 Task: Add Attachment from "Attach a link" to Card Card0000000076 in Board Board0000000019 in Workspace WS0000000007 in Trello. Add Cover Red to Card Card0000000076 in Board Board0000000019 in Workspace WS0000000007 in Trello. Add "Join Card" Button Button0000000076  to Card Card0000000076 in Board Board0000000019 in Workspace WS0000000007 in Trello. Add Description DS0000000076 to Card Card0000000076 in Board Board0000000019 in Workspace WS0000000007 in Trello. Add Comment CM0000000076 to Card Card0000000076 in Board Board0000000019 in Workspace WS0000000007 in Trello
Action: Mouse moved to (329, 409)
Screenshot: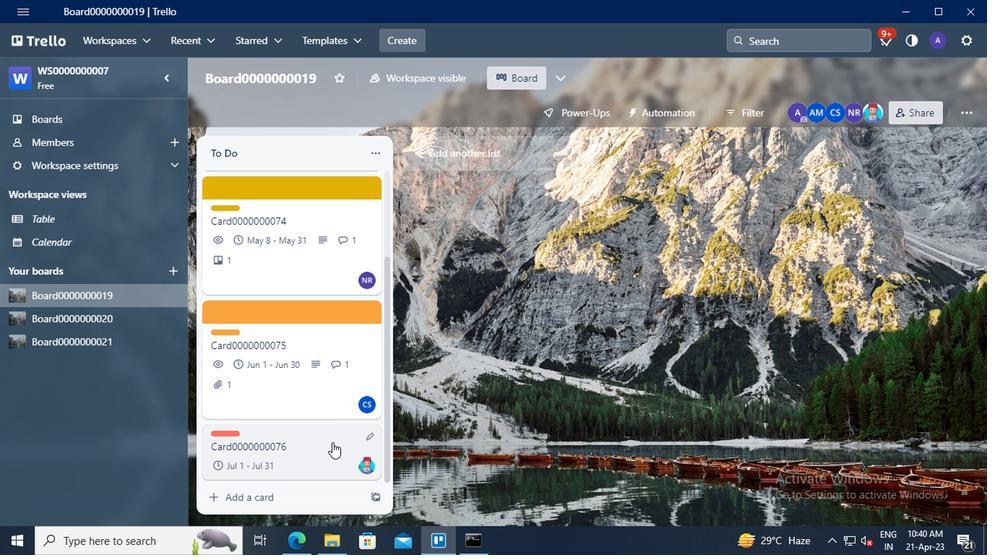 
Action: Mouse pressed left at (329, 409)
Screenshot: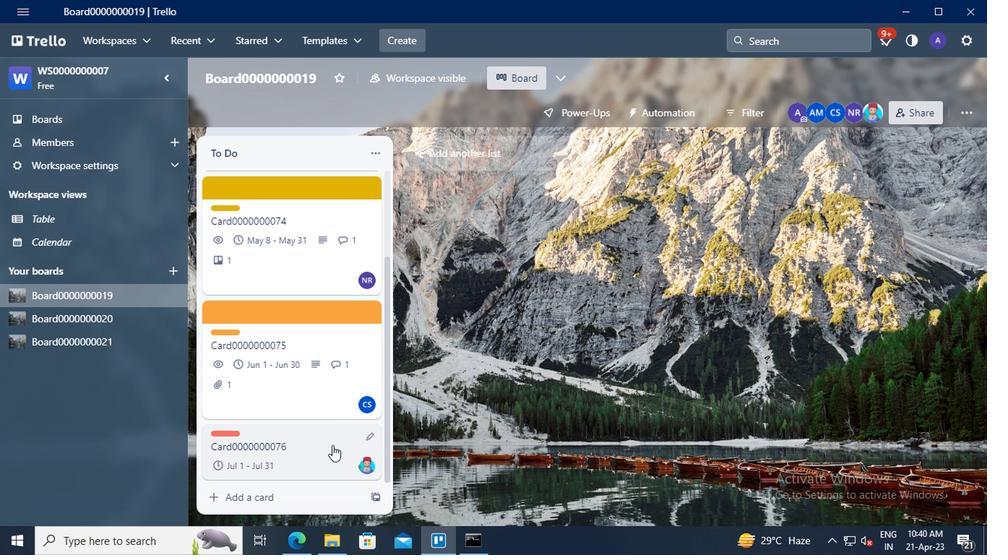 
Action: Mouse moved to (583, 305)
Screenshot: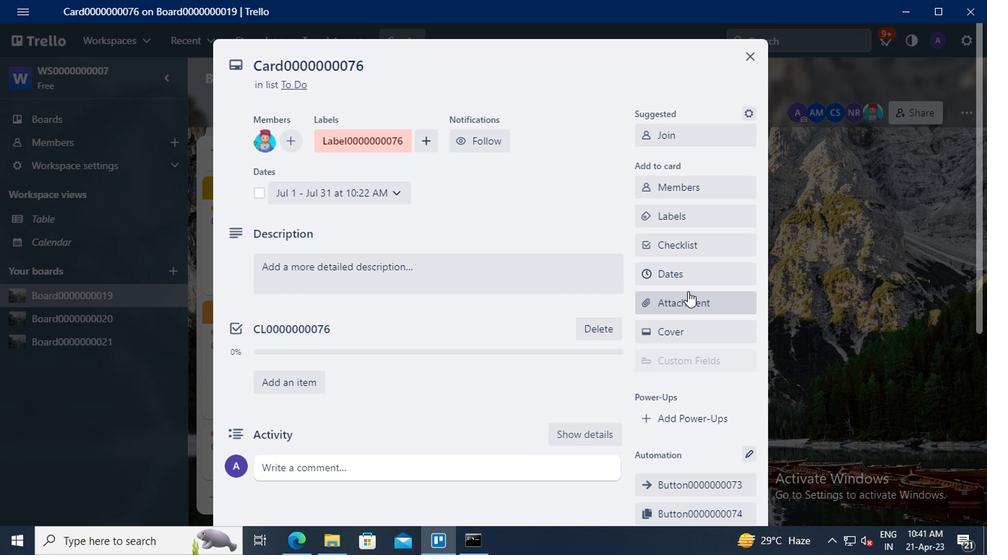 
Action: Mouse pressed left at (583, 305)
Screenshot: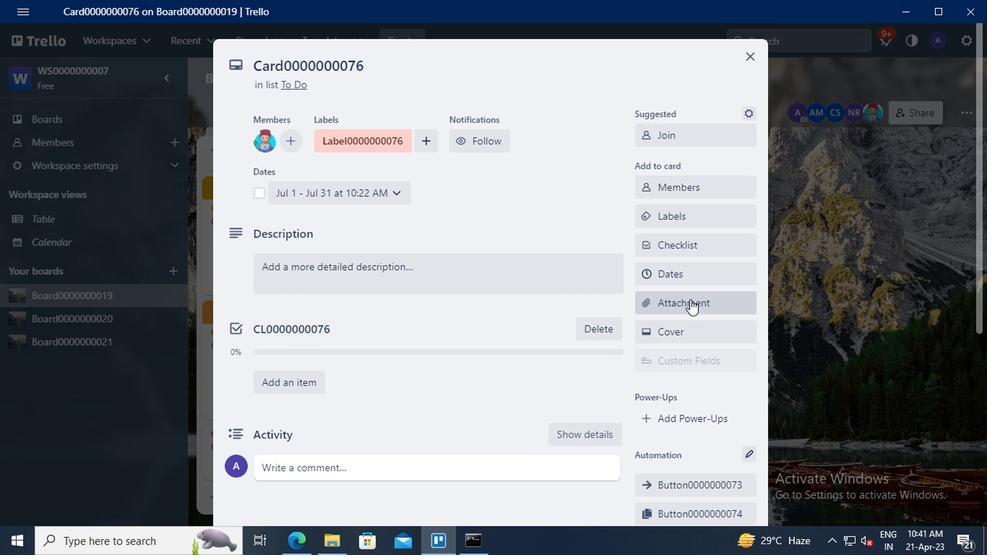 
Action: Mouse moved to (305, 477)
Screenshot: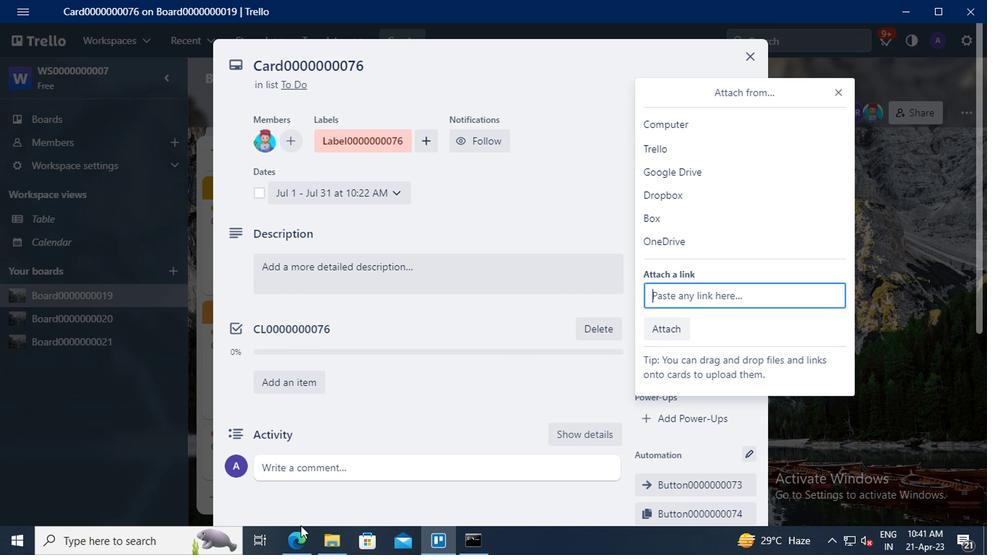 
Action: Mouse pressed left at (305, 477)
Screenshot: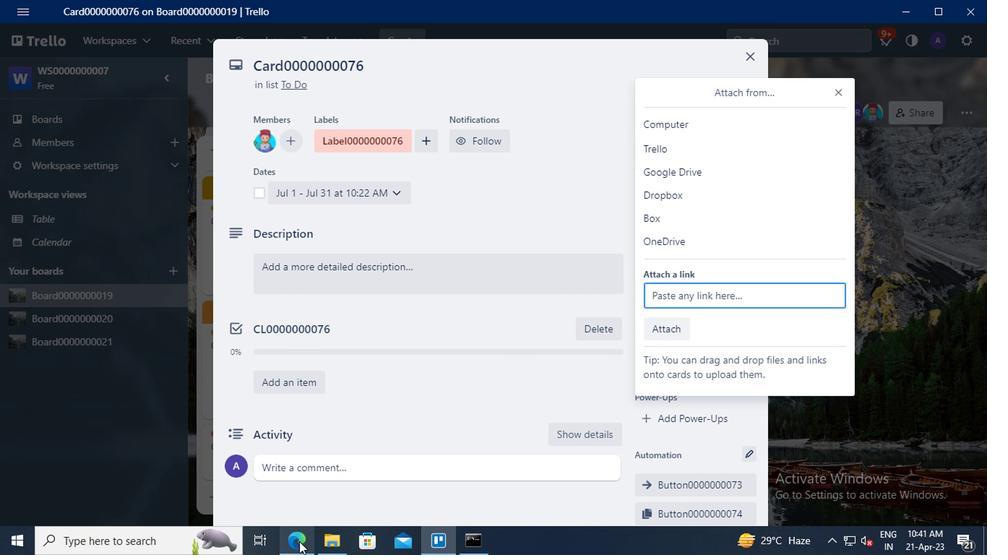 
Action: Mouse moved to (266, 120)
Screenshot: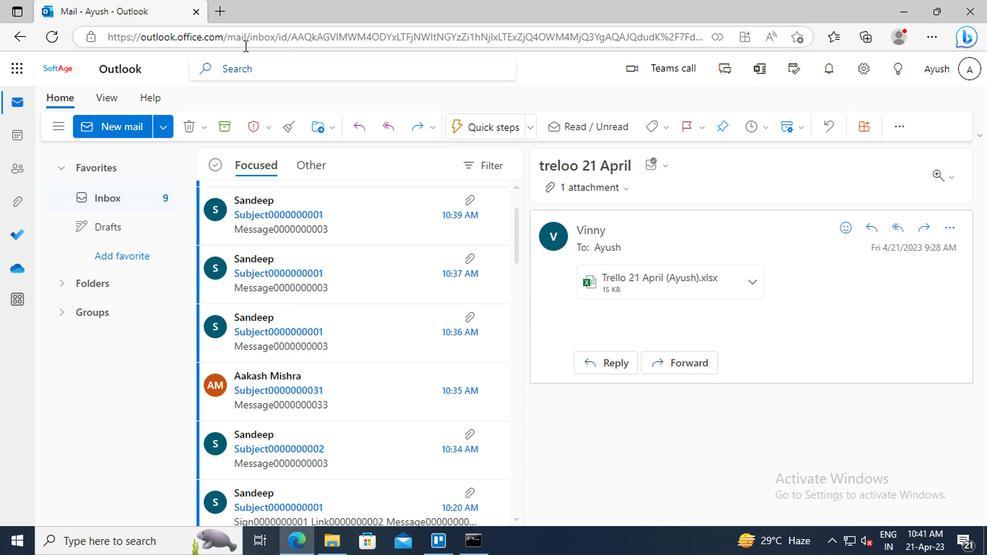
Action: Mouse pressed left at (266, 120)
Screenshot: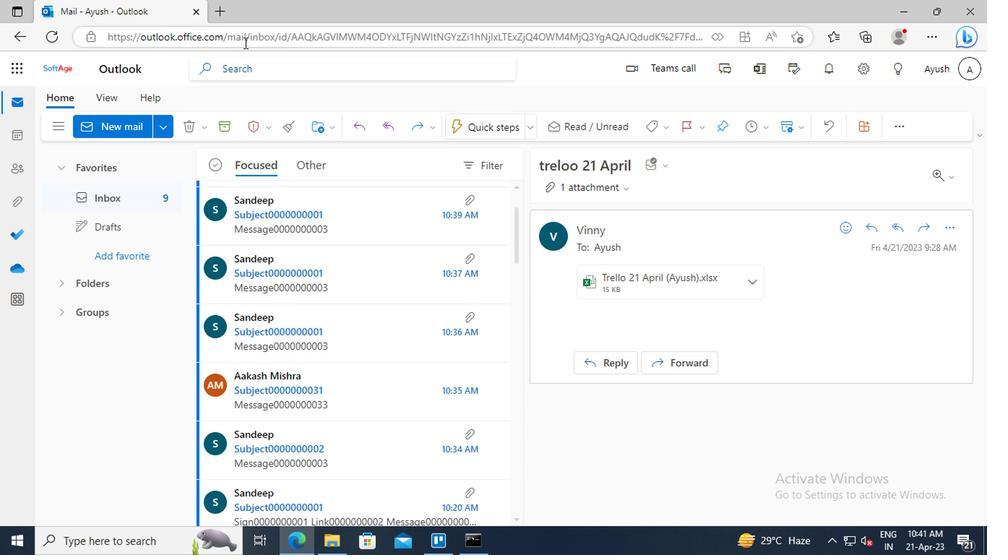 
Action: Key pressed ctrl+C
Screenshot: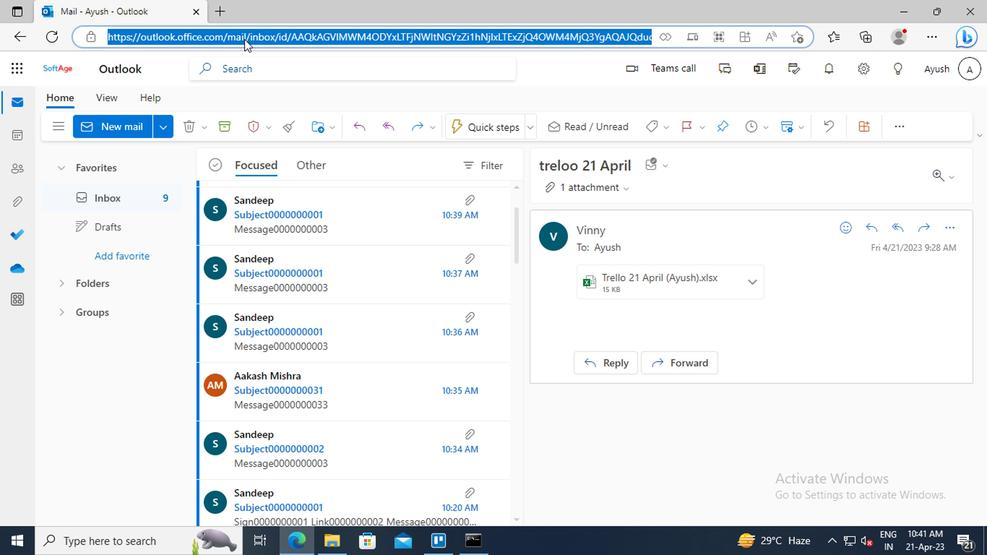 
Action: Mouse moved to (409, 482)
Screenshot: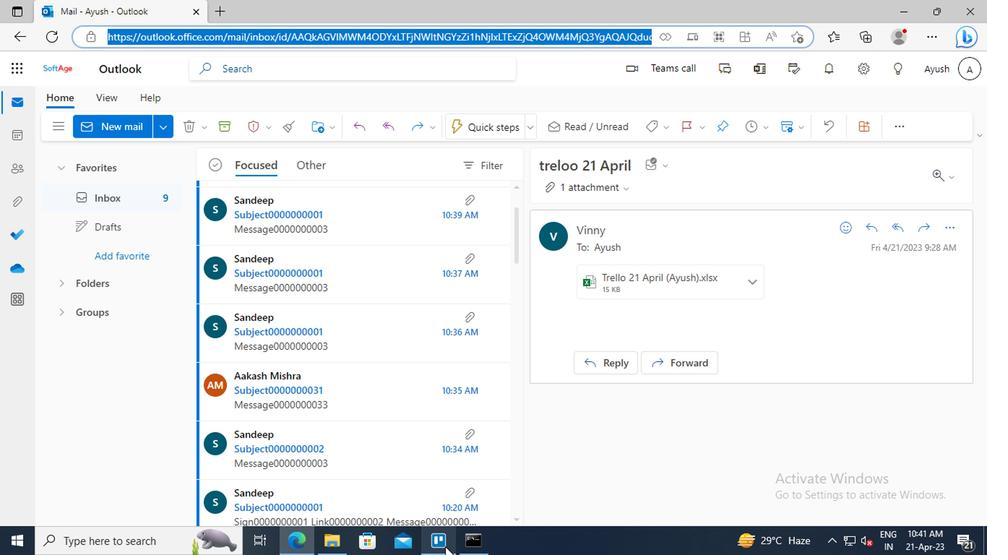 
Action: Mouse pressed left at (409, 482)
Screenshot: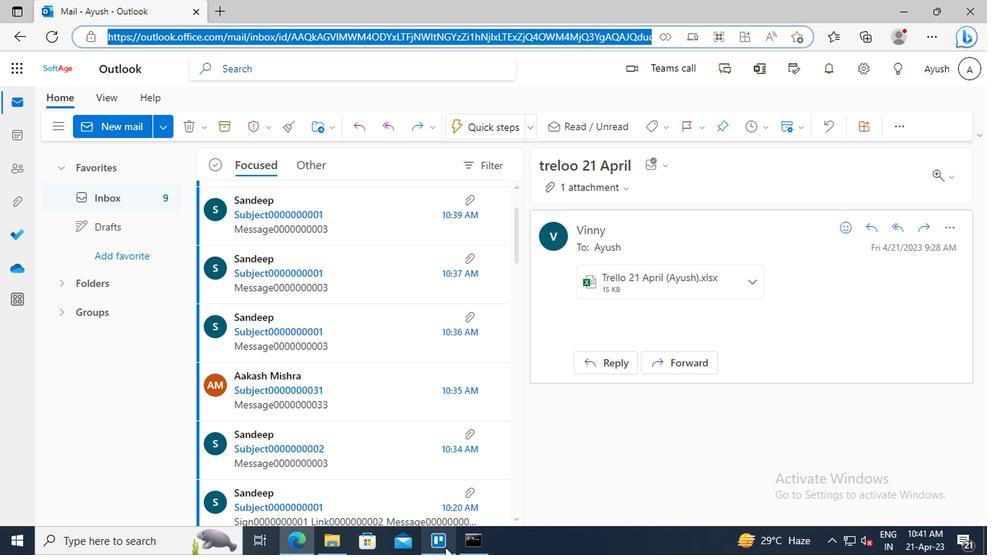 
Action: Mouse moved to (564, 300)
Screenshot: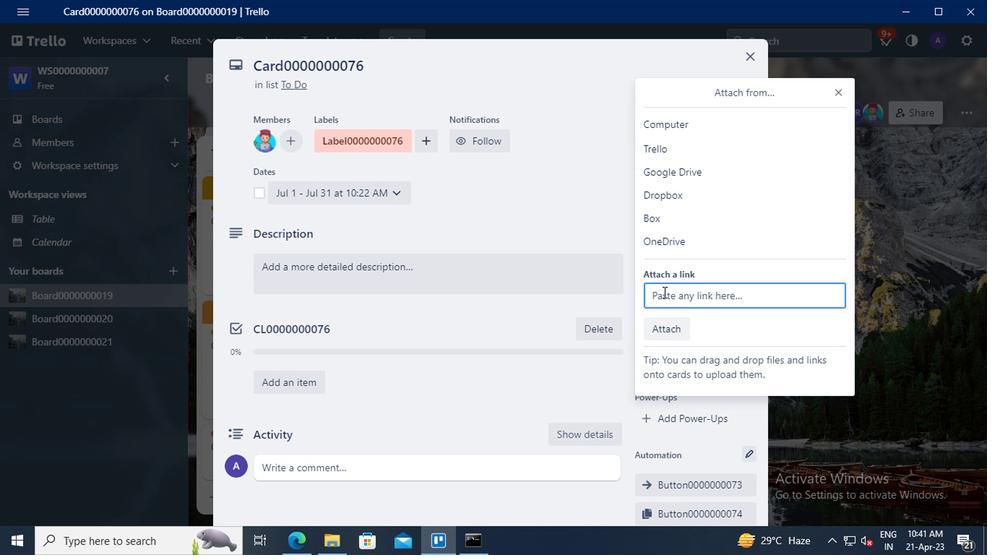 
Action: Mouse pressed left at (564, 300)
Screenshot: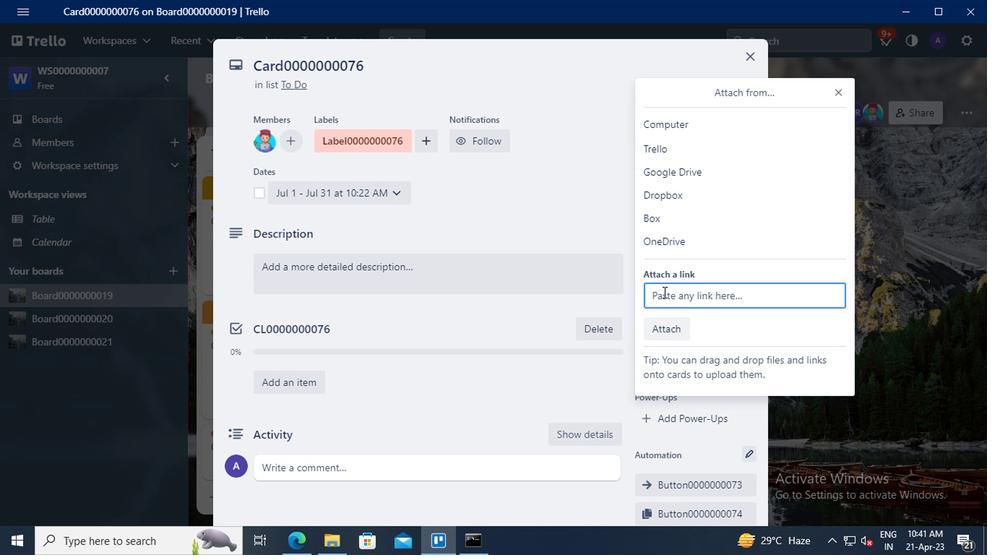 
Action: Key pressed ctrl+V
Screenshot: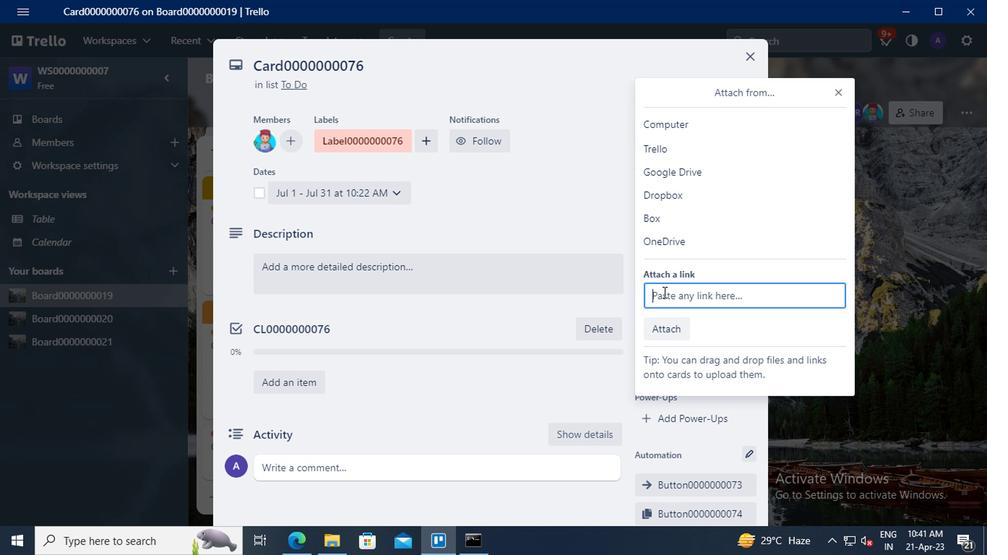 
Action: Mouse moved to (568, 359)
Screenshot: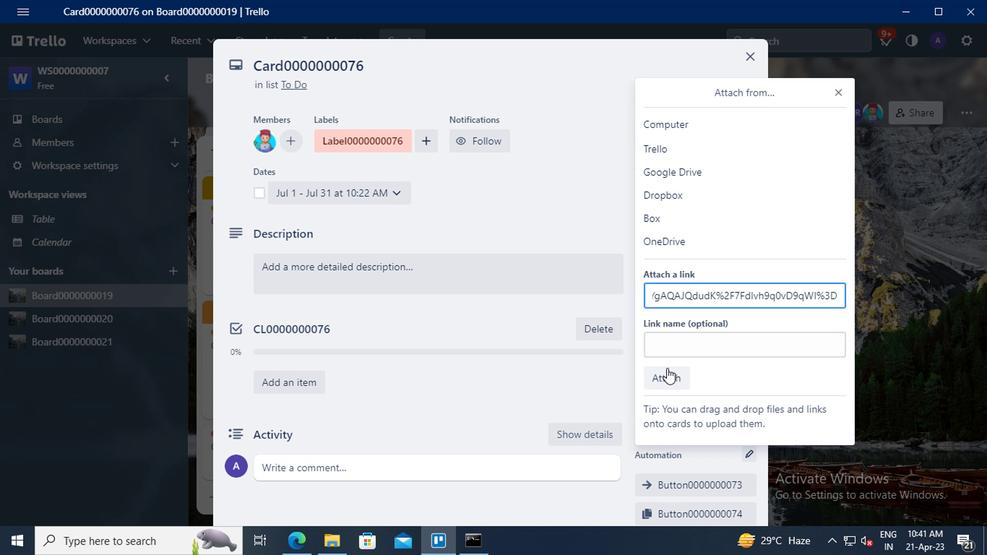 
Action: Mouse pressed left at (568, 359)
Screenshot: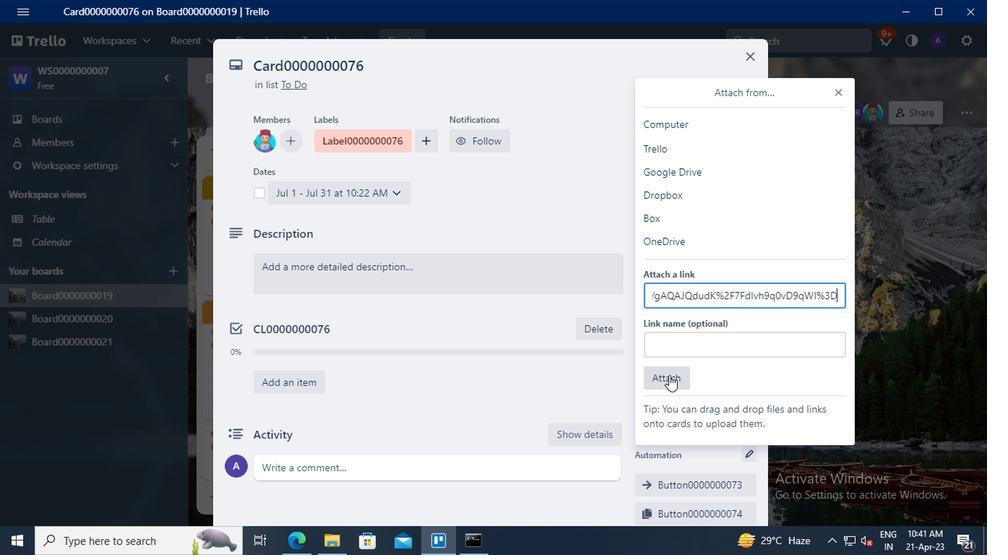 
Action: Mouse moved to (570, 330)
Screenshot: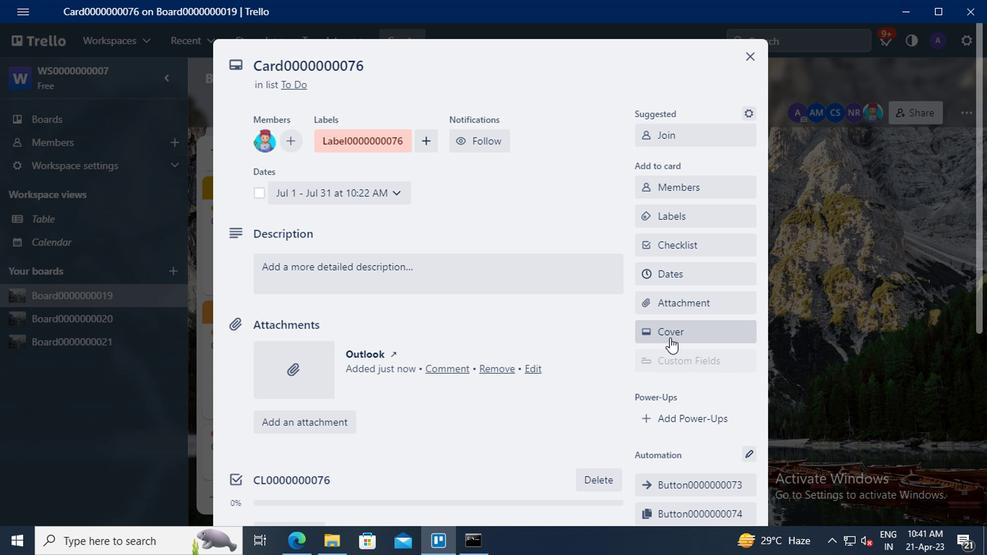 
Action: Mouse pressed left at (570, 330)
Screenshot: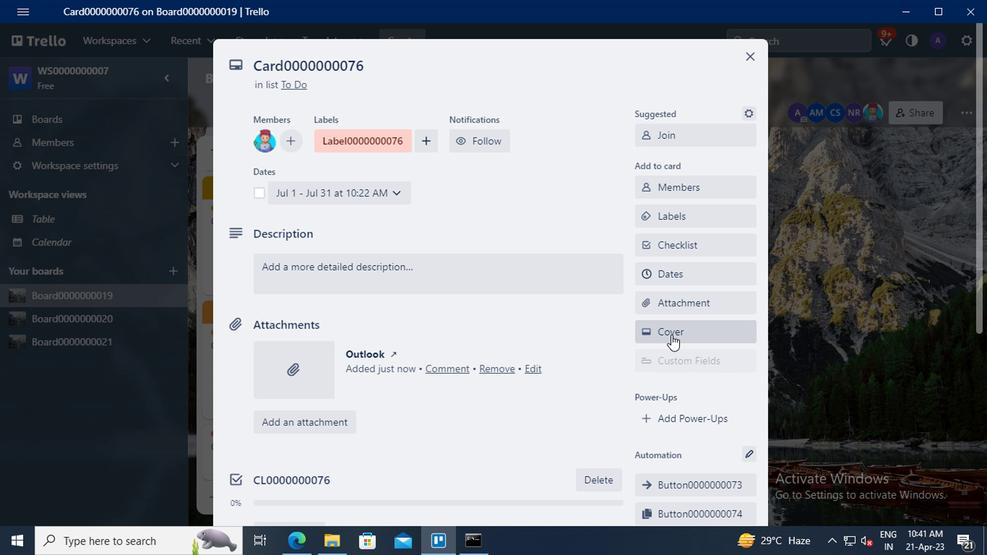
Action: Mouse moved to (657, 258)
Screenshot: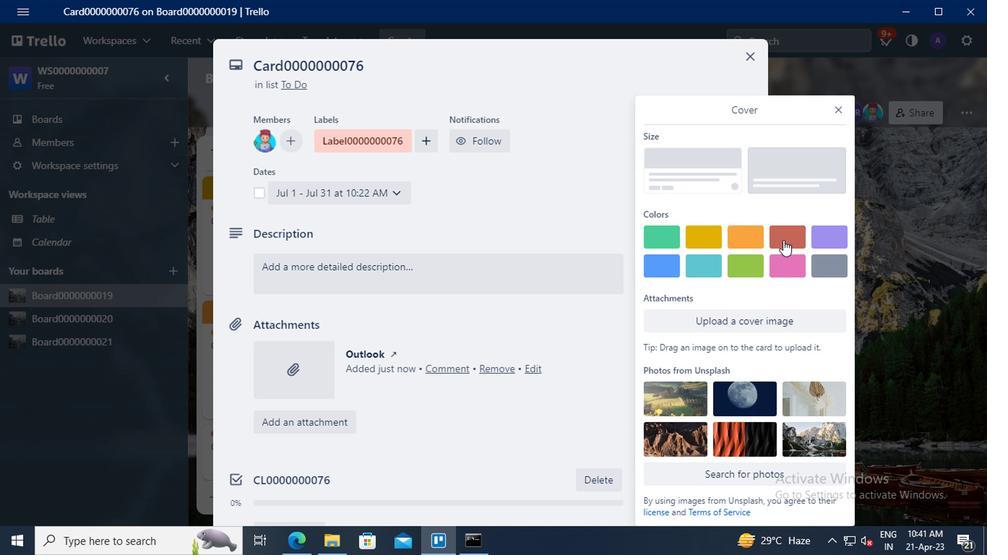 
Action: Mouse pressed left at (657, 258)
Screenshot: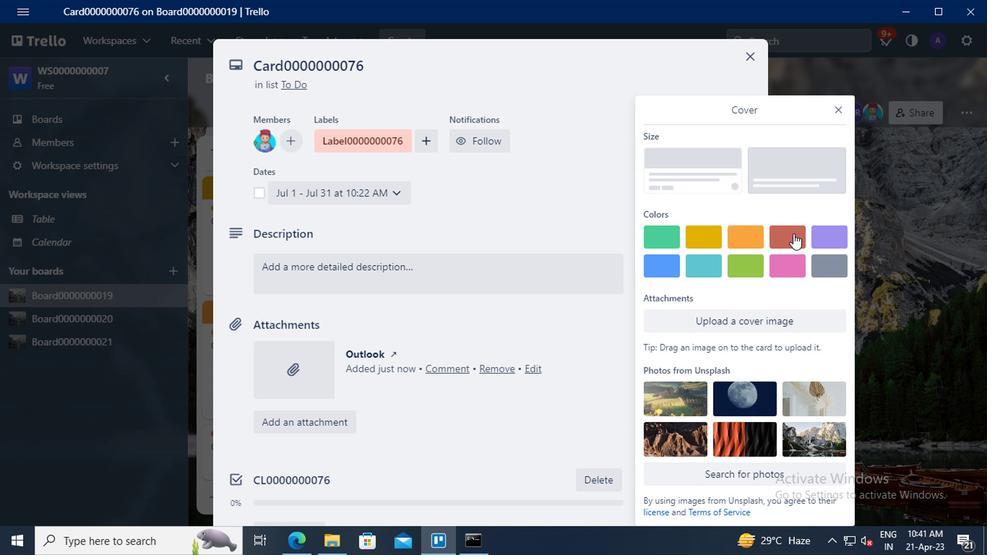 
Action: Mouse moved to (688, 152)
Screenshot: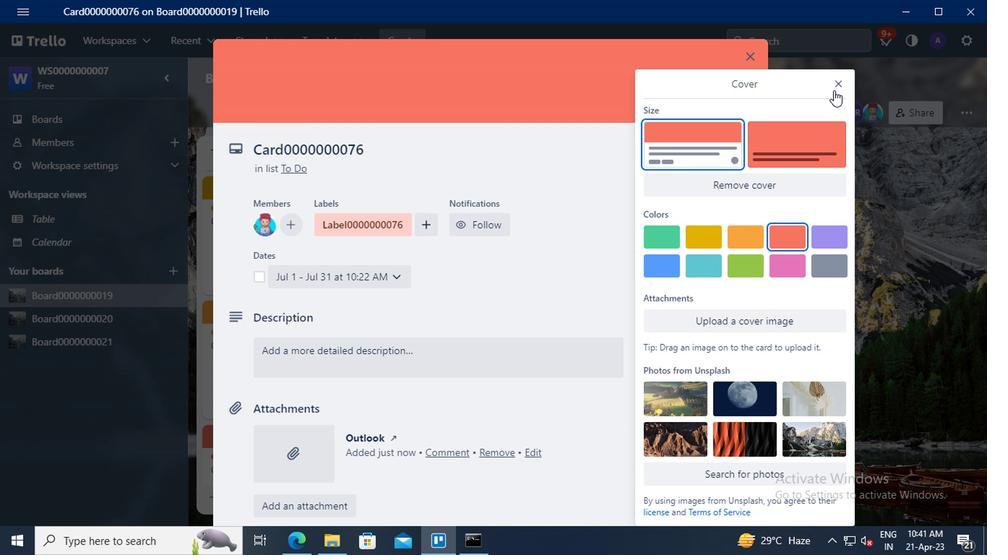 
Action: Mouse pressed left at (688, 152)
Screenshot: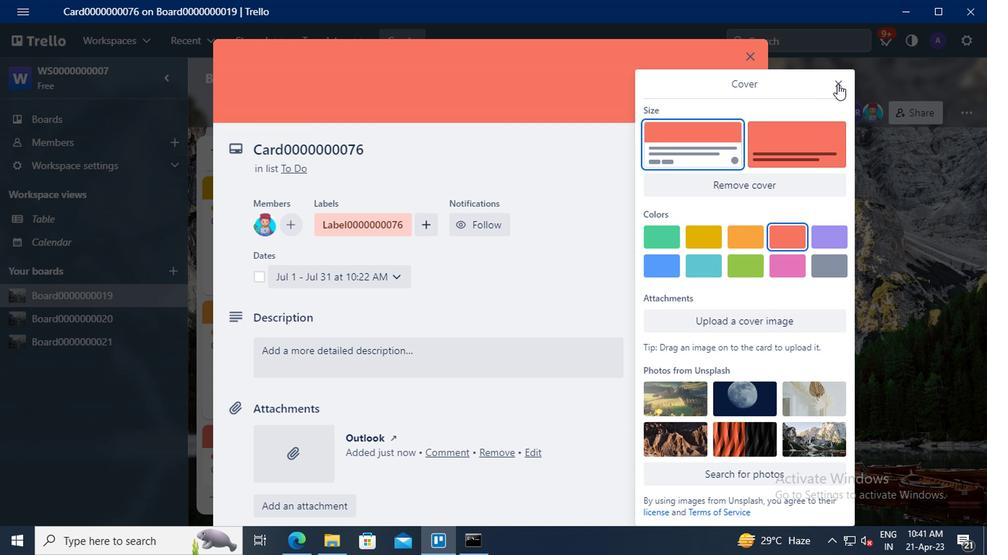 
Action: Mouse moved to (582, 264)
Screenshot: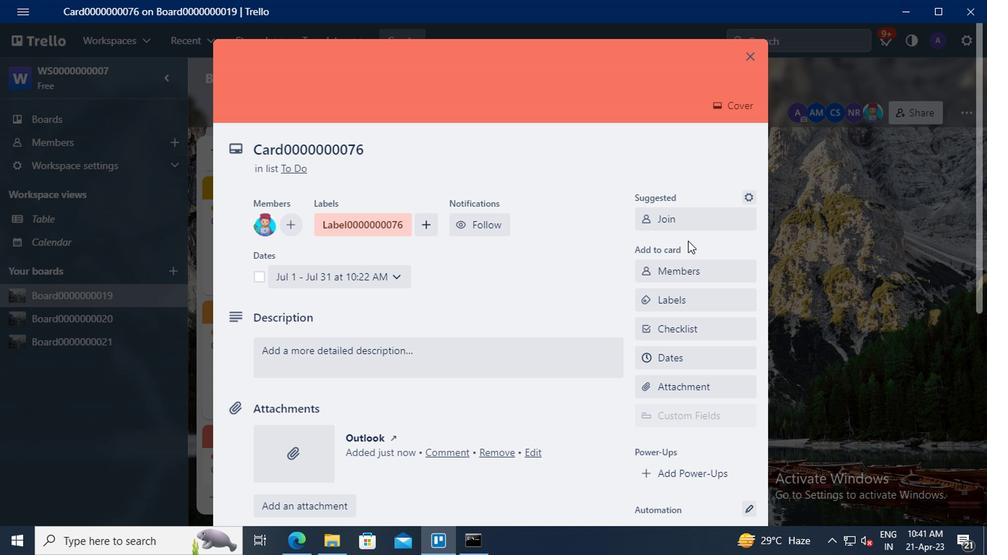 
Action: Mouse scrolled (582, 263) with delta (0, 0)
Screenshot: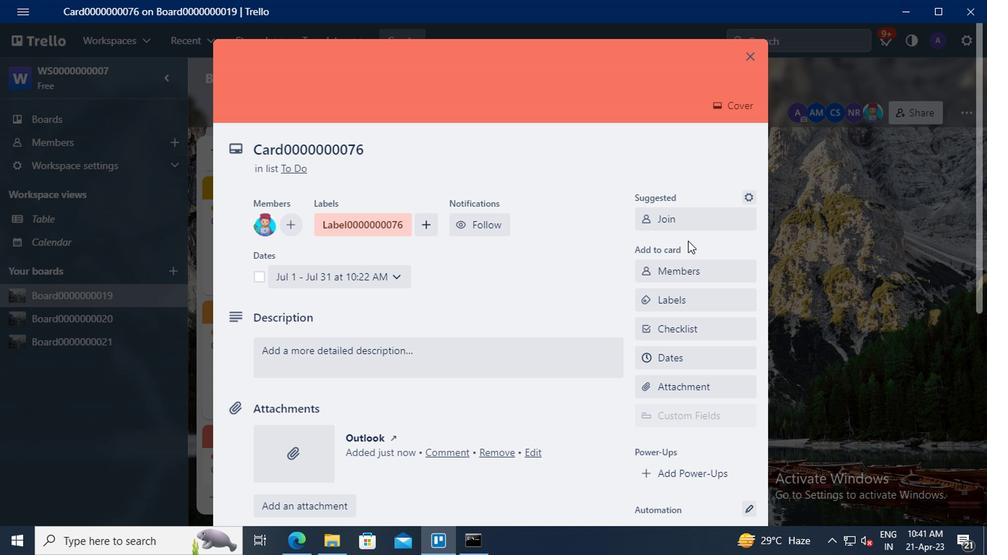 
Action: Mouse scrolled (582, 263) with delta (0, 0)
Screenshot: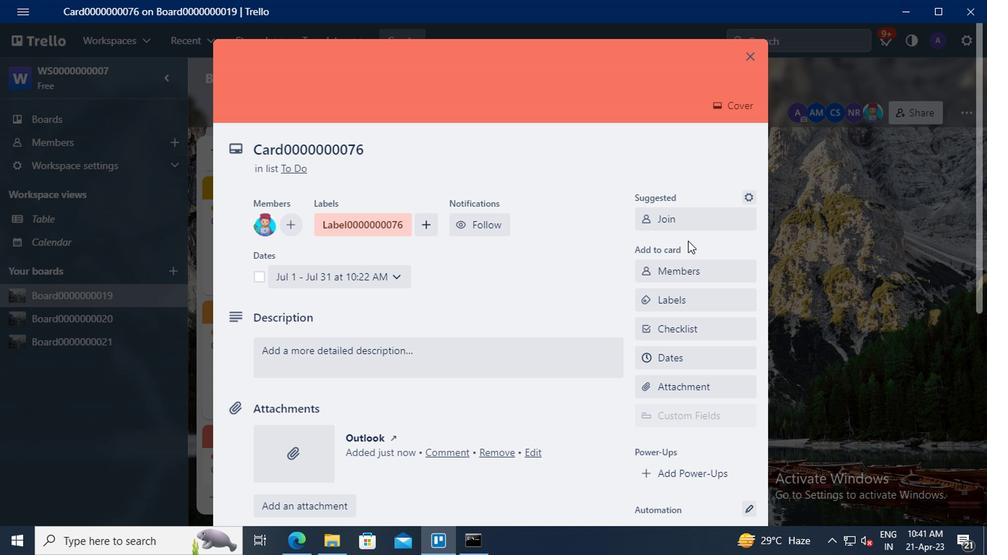 
Action: Mouse scrolled (582, 263) with delta (0, 0)
Screenshot: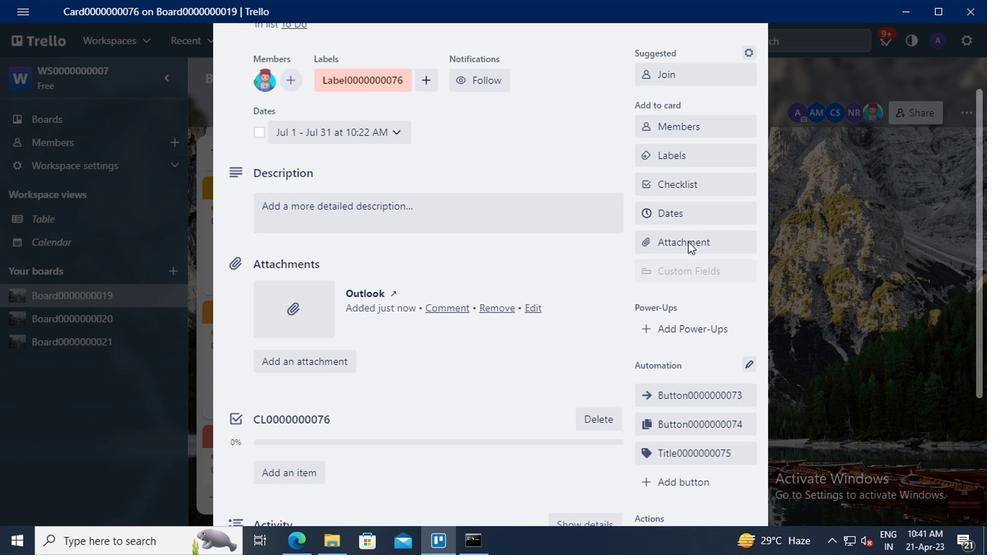
Action: Mouse moved to (582, 299)
Screenshot: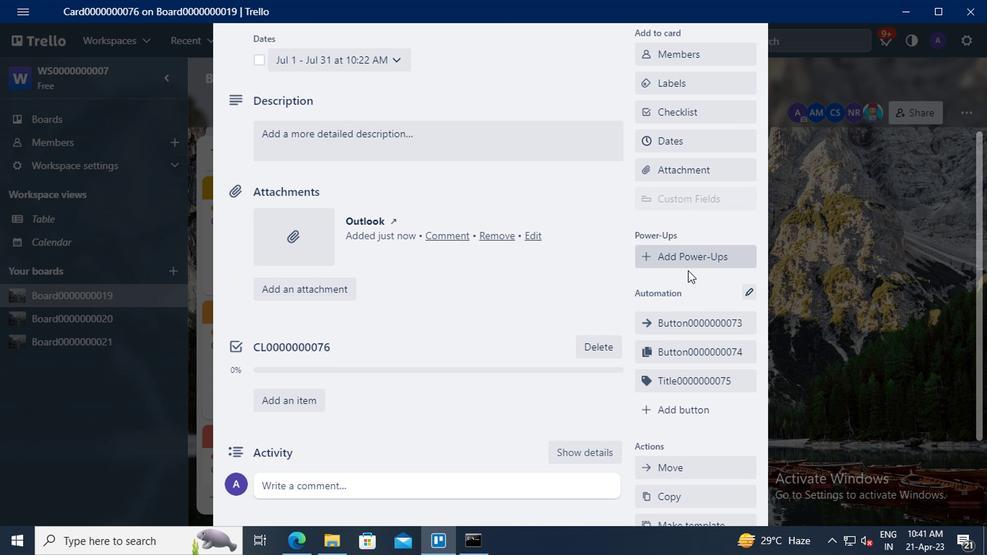 
Action: Mouse scrolled (582, 299) with delta (0, 0)
Screenshot: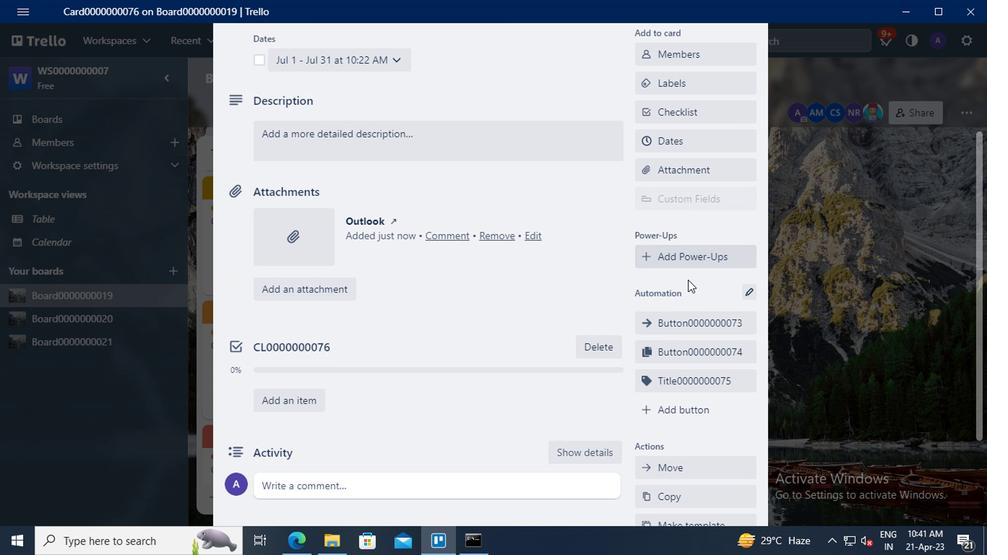 
Action: Mouse moved to (584, 333)
Screenshot: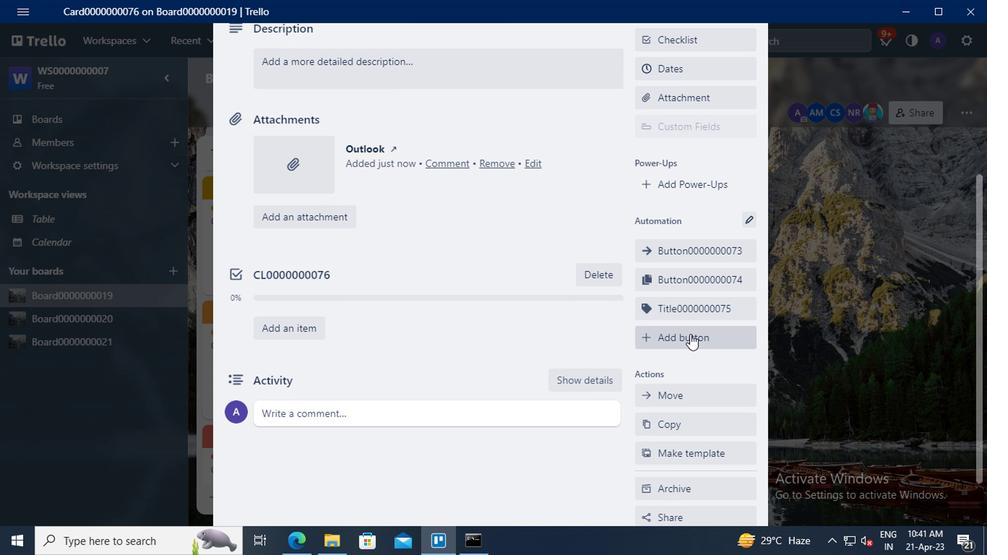 
Action: Mouse pressed left at (584, 333)
Screenshot: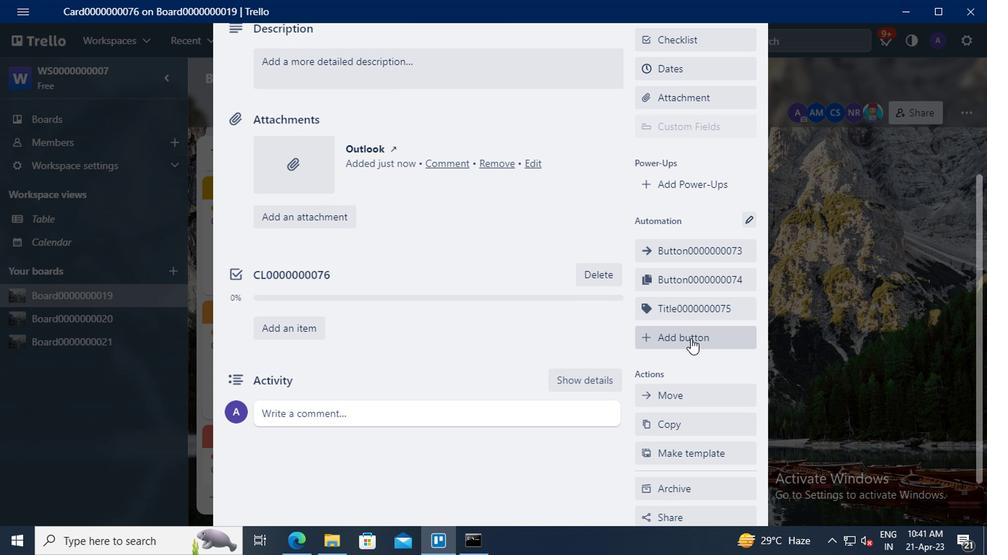 
Action: Mouse moved to (583, 249)
Screenshot: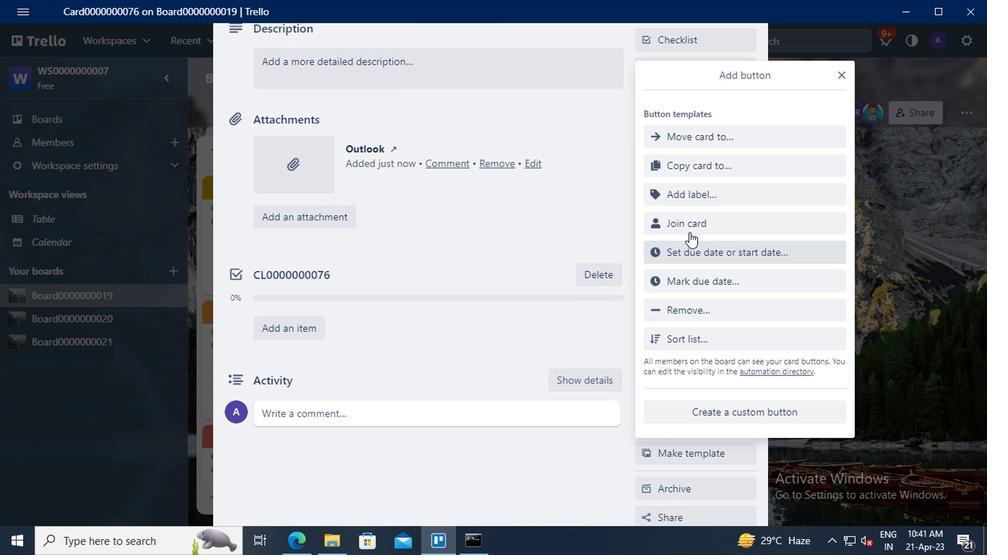 
Action: Mouse pressed left at (583, 249)
Screenshot: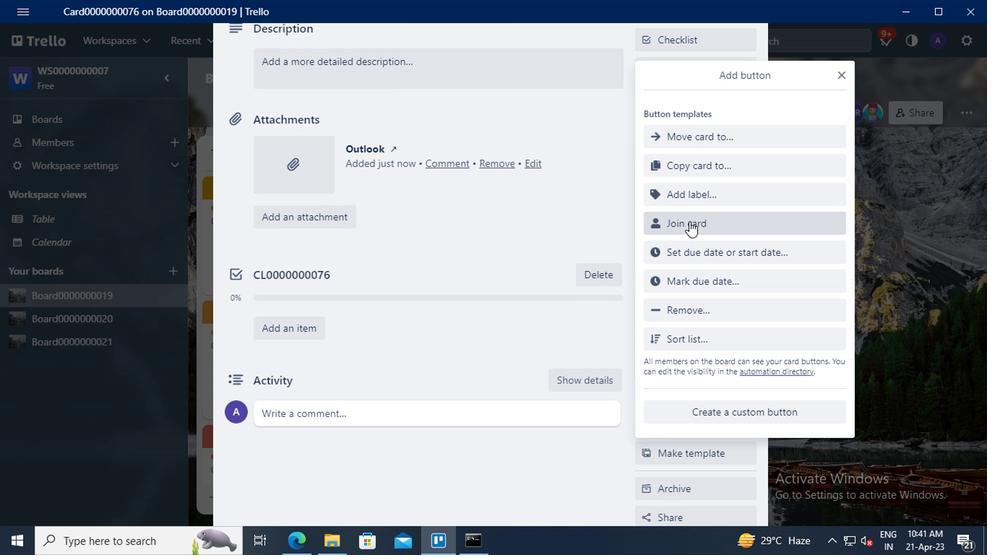 
Action: Mouse moved to (596, 190)
Screenshot: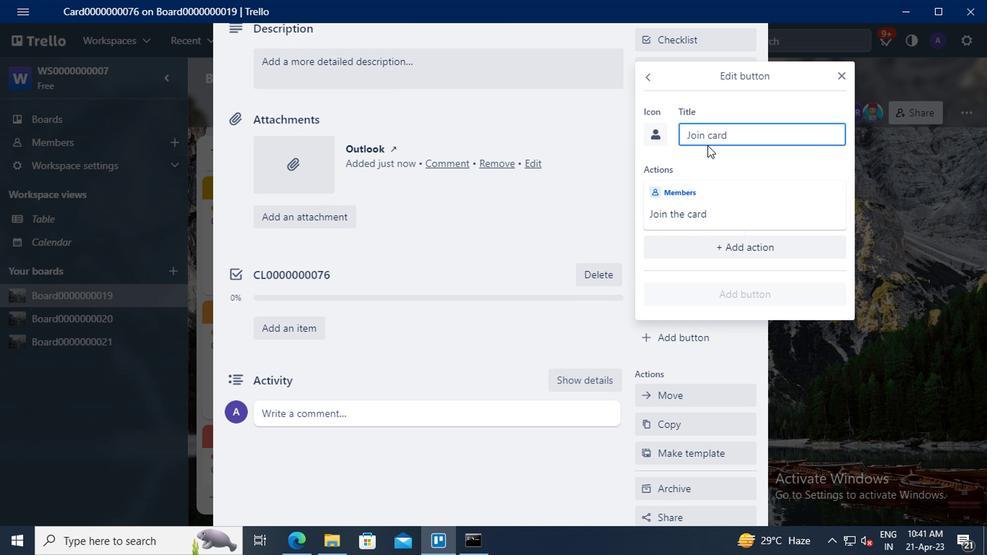 
Action: Mouse pressed left at (596, 190)
Screenshot: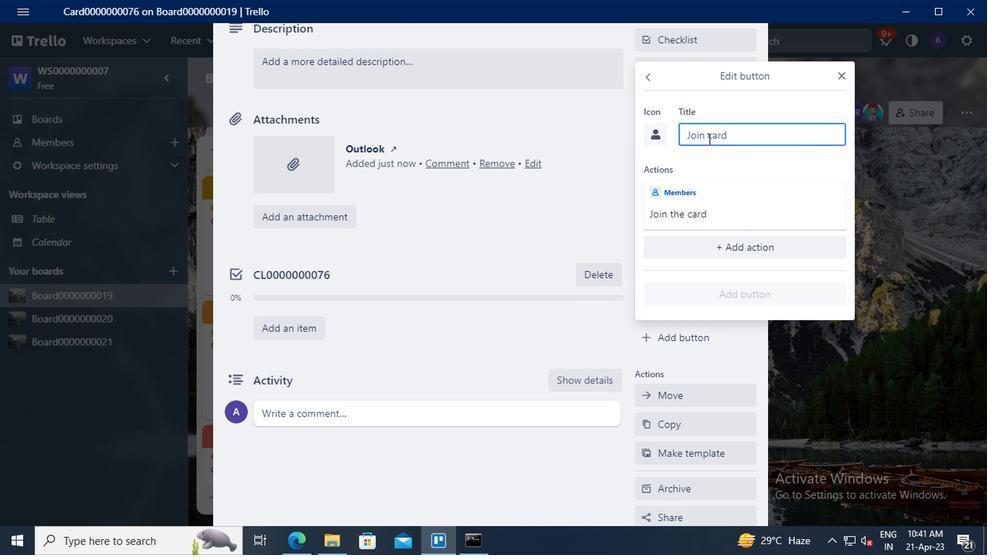 
Action: Mouse moved to (579, 177)
Screenshot: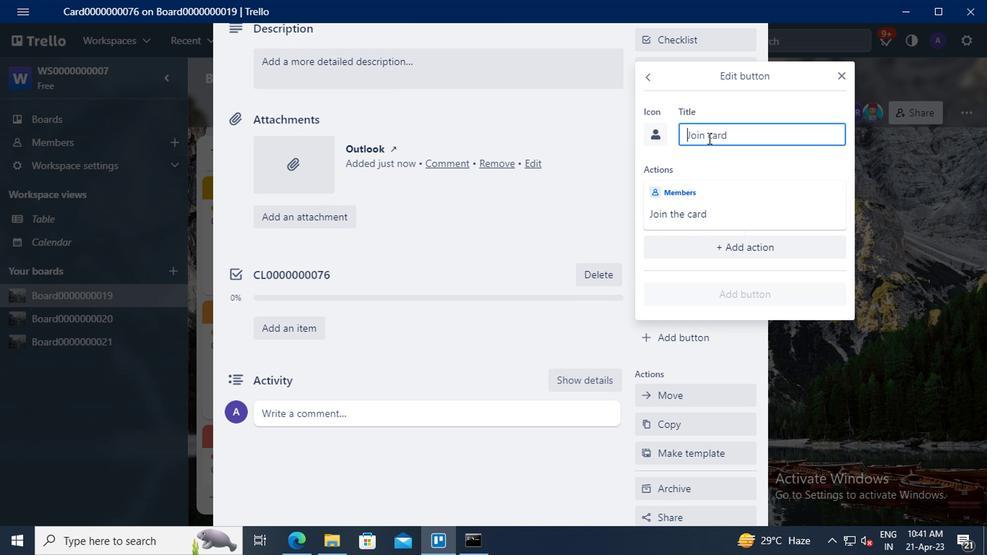 
Action: Key pressed <Key.shift>ctrl+BUTTON0000000076
Screenshot: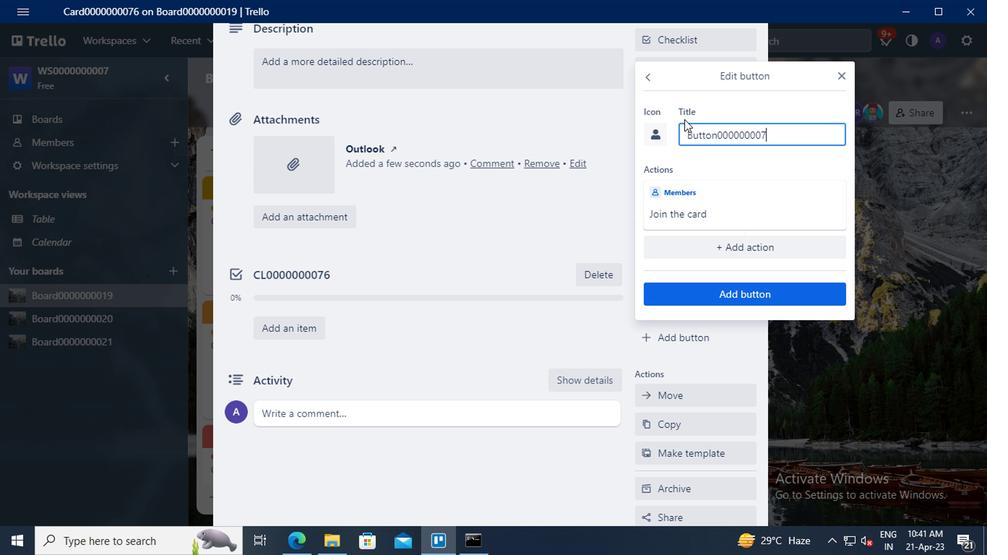 
Action: Mouse moved to (606, 298)
Screenshot: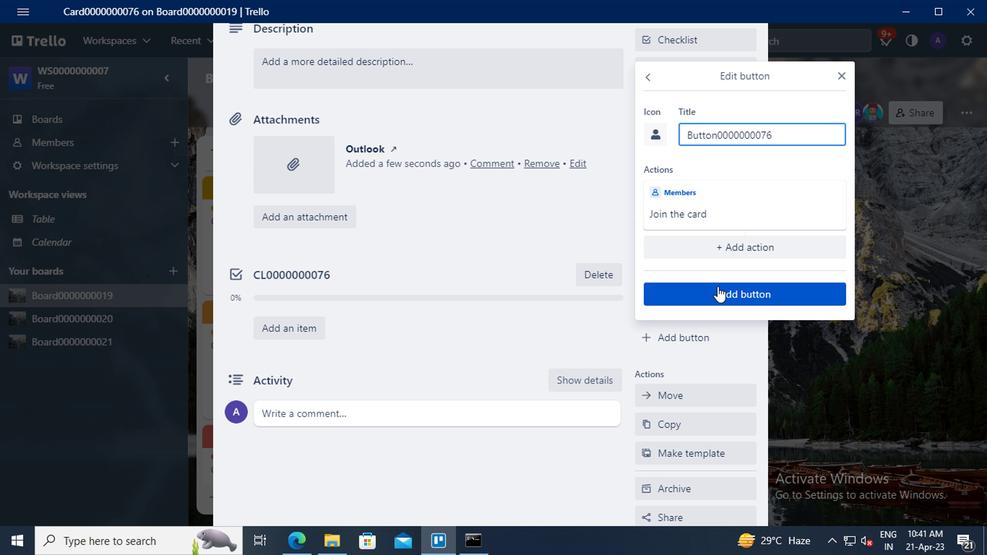 
Action: Mouse pressed left at (606, 298)
Screenshot: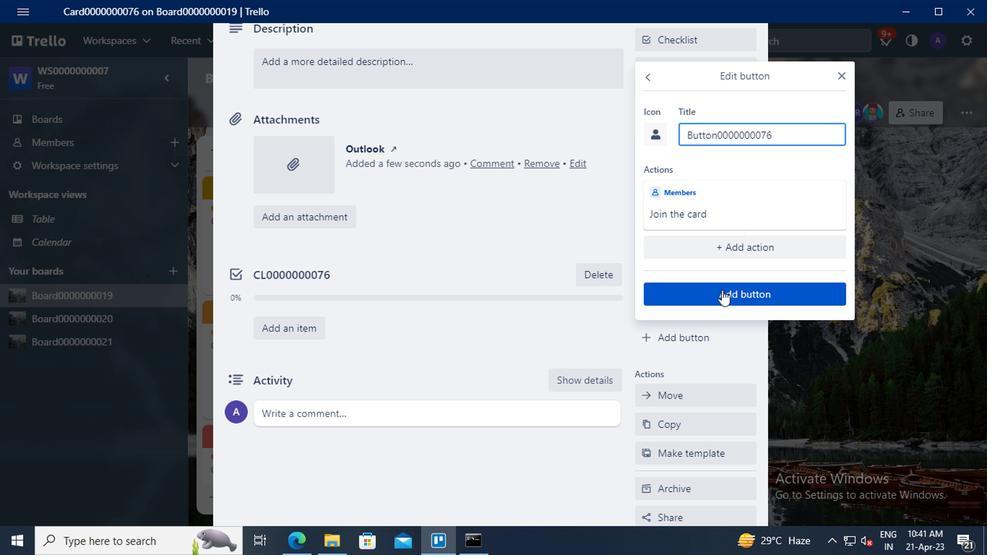 
Action: Mouse moved to (384, 258)
Screenshot: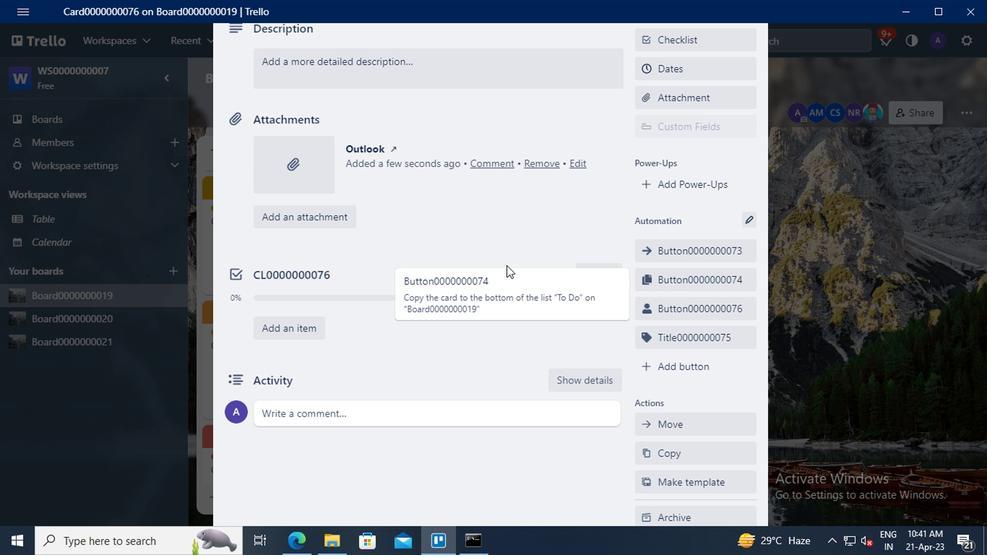 
Action: Mouse scrolled (384, 258) with delta (0, 0)
Screenshot: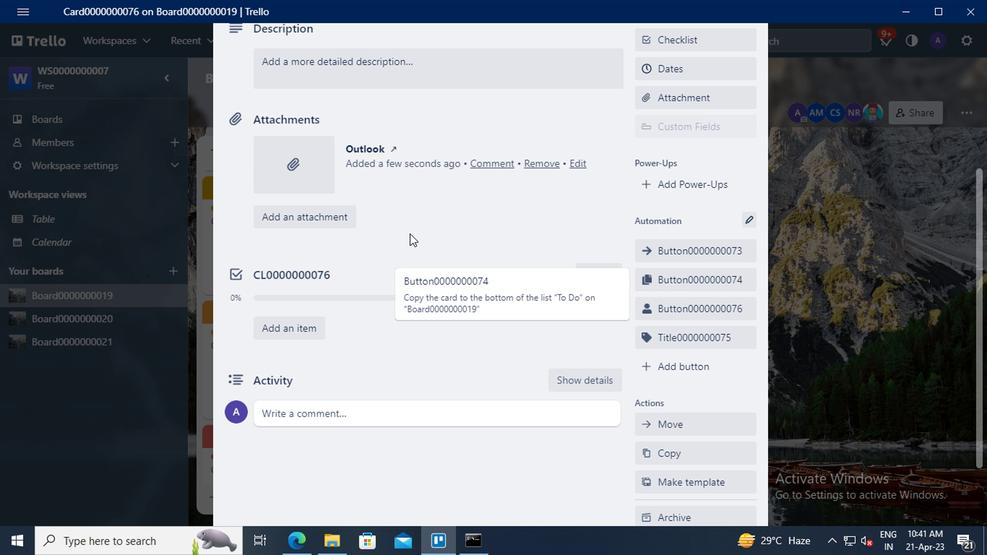 
Action: Mouse moved to (319, 191)
Screenshot: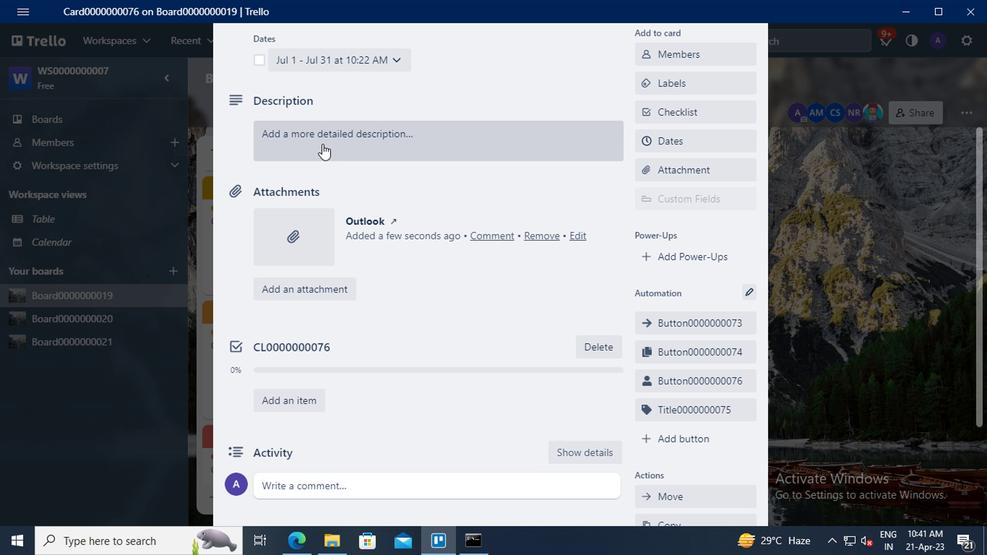 
Action: Mouse pressed left at (319, 191)
Screenshot: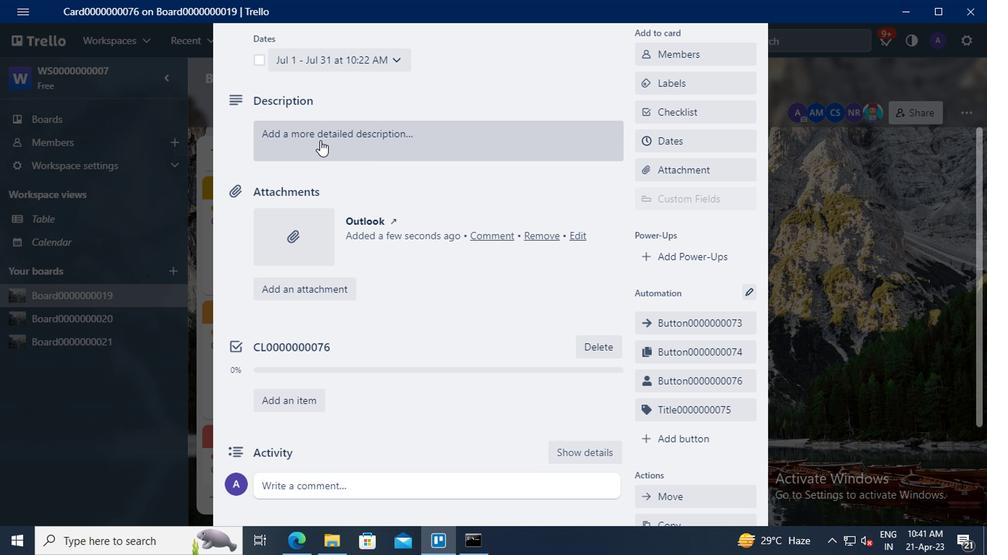 
Action: Mouse moved to (287, 218)
Screenshot: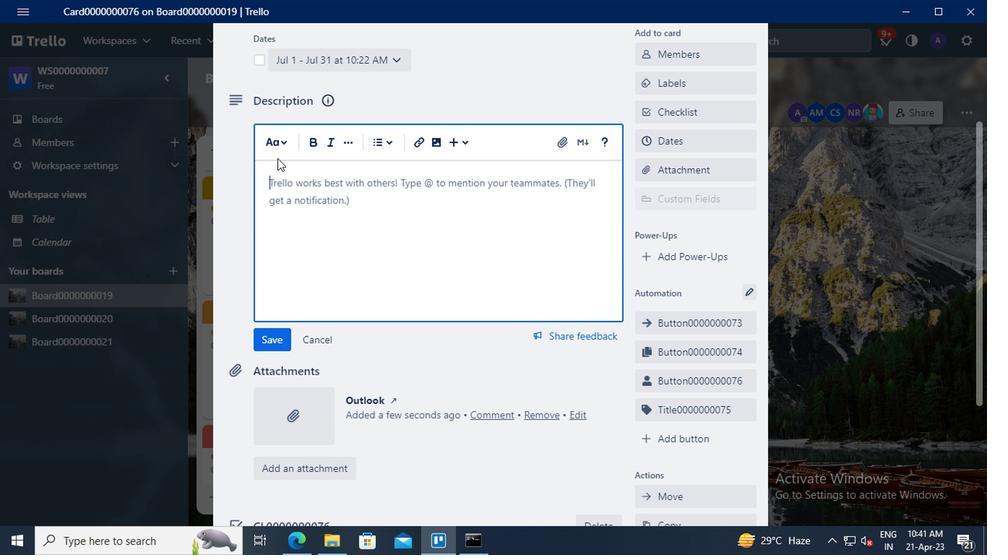 
Action: Mouse pressed left at (287, 218)
Screenshot: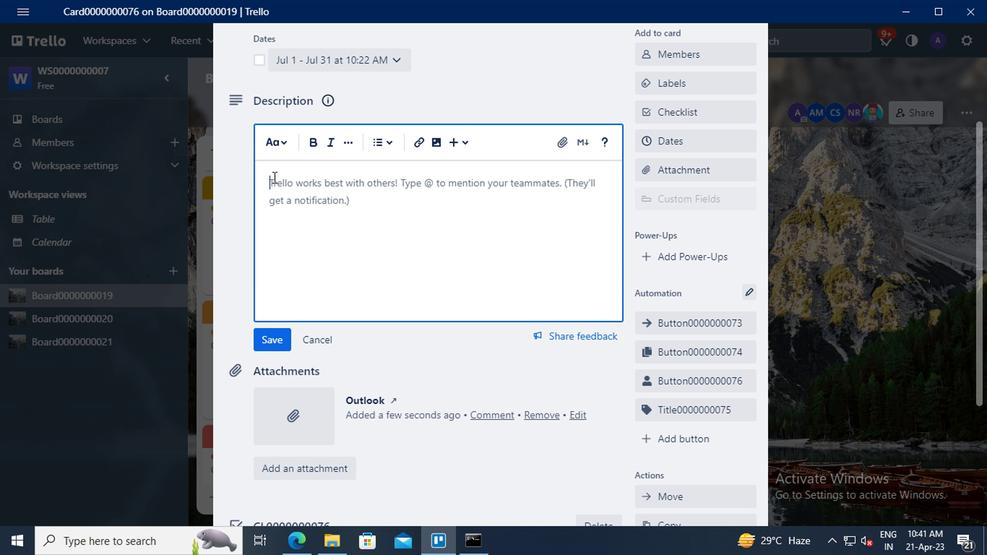 
Action: Key pressed <Key.shift>DS0000000076
Screenshot: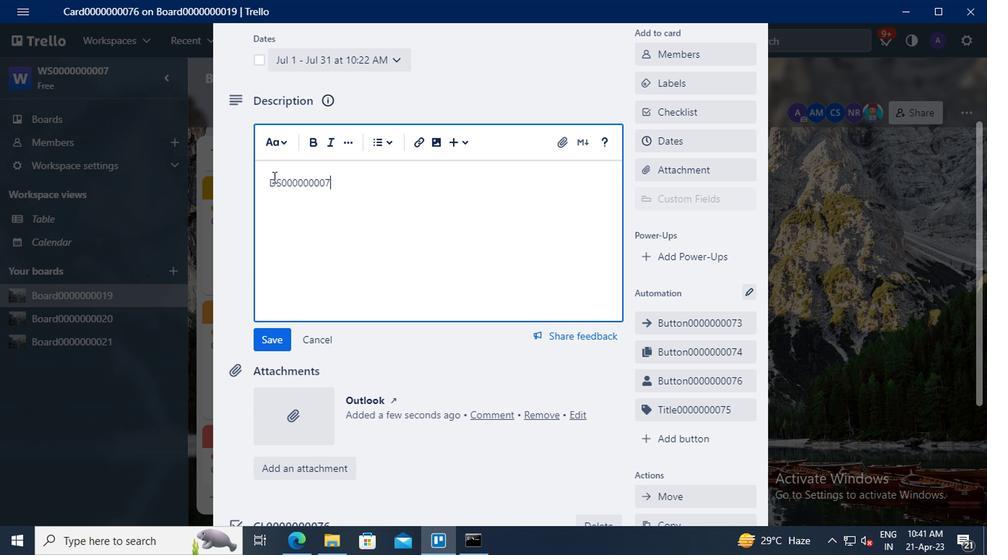
Action: Mouse moved to (288, 331)
Screenshot: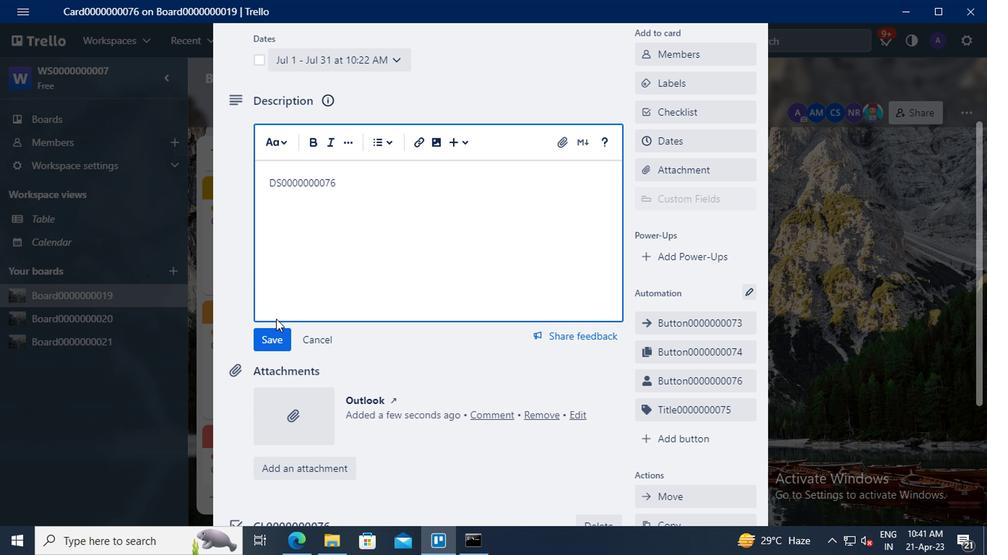 
Action: Mouse pressed left at (288, 331)
Screenshot: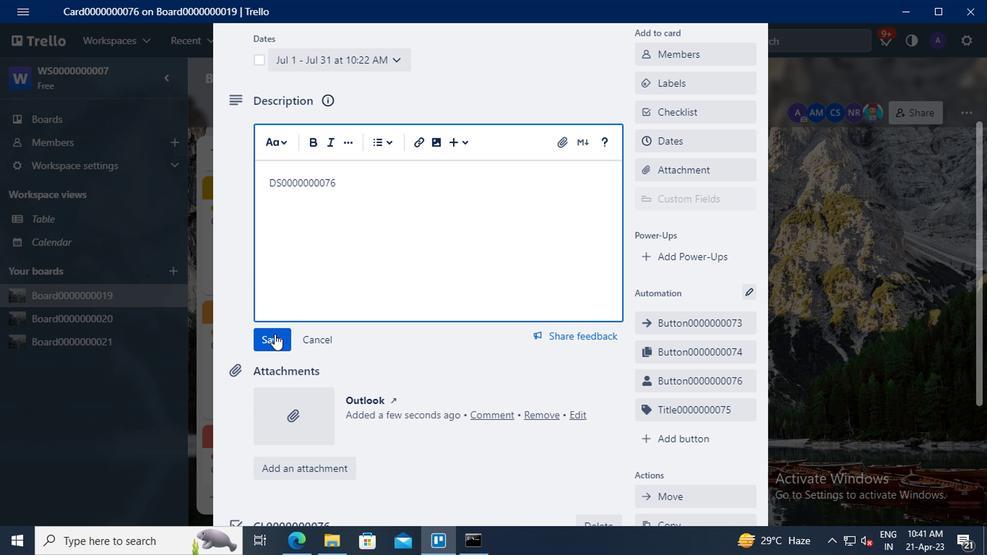 
Action: Mouse moved to (288, 331)
Screenshot: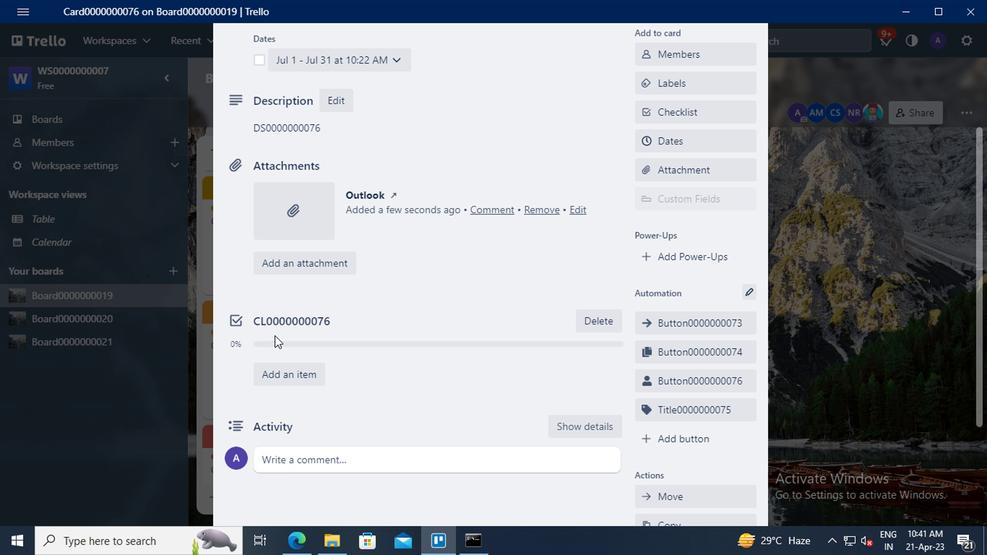 
Action: Mouse scrolled (288, 331) with delta (0, 0)
Screenshot: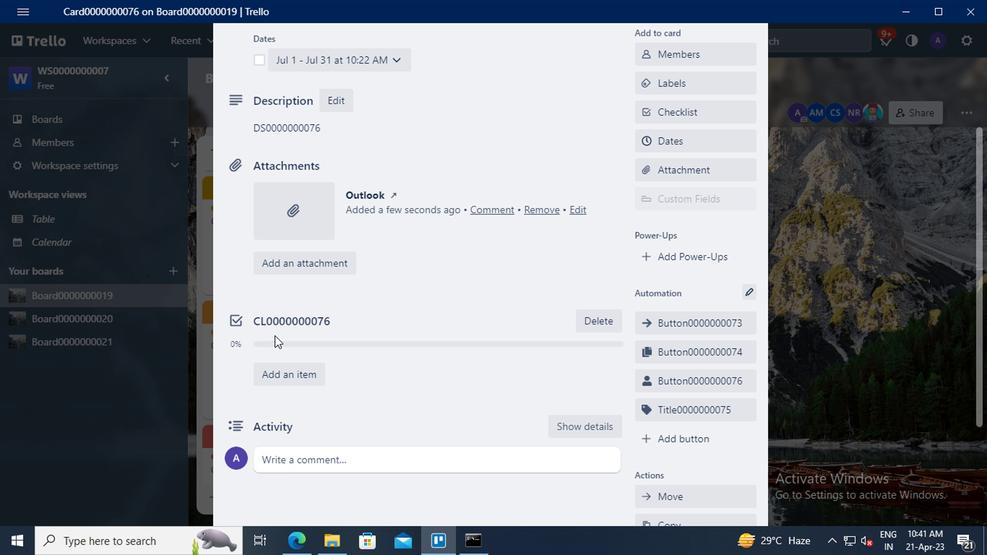 
Action: Mouse moved to (300, 365)
Screenshot: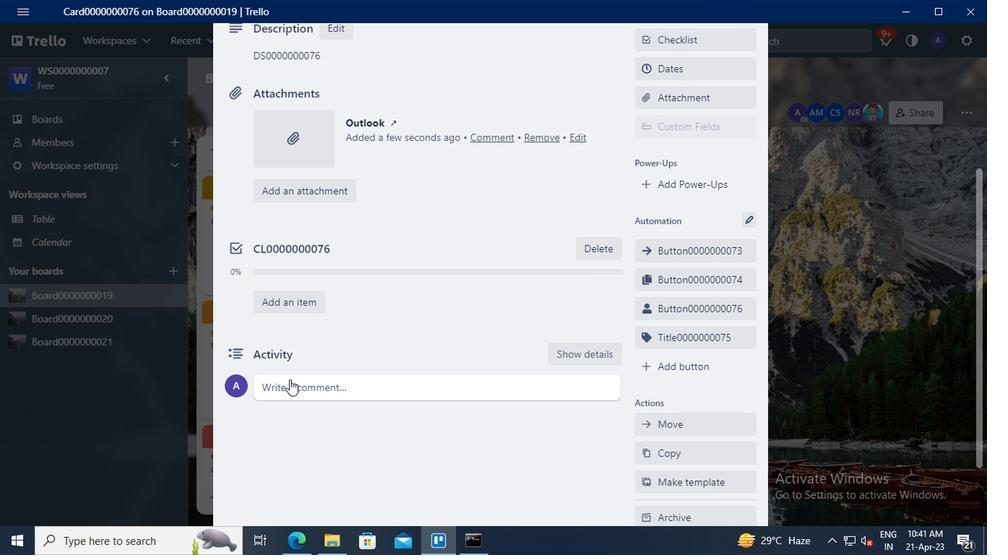 
Action: Mouse pressed left at (300, 365)
Screenshot: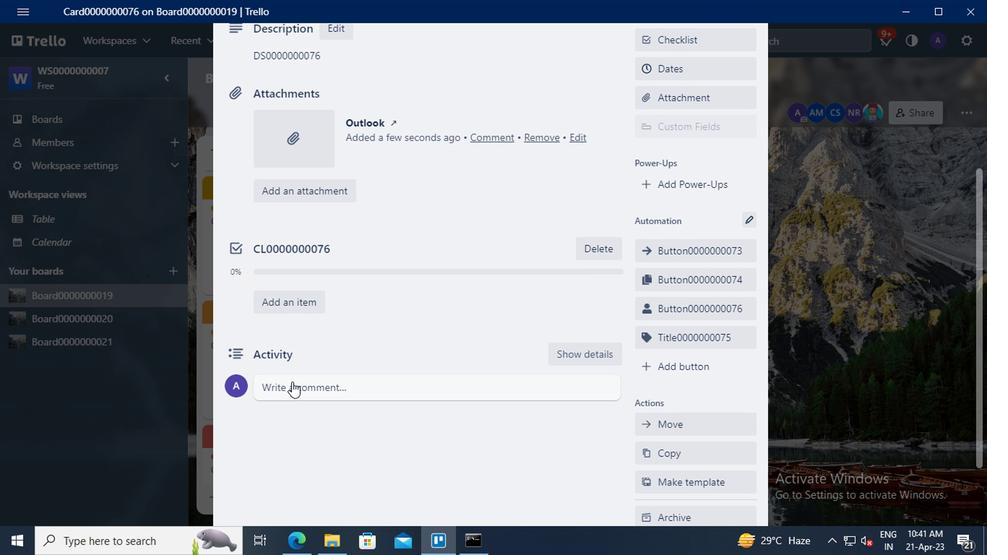 
Action: Key pressed <Key.shift>CM0000000076
Screenshot: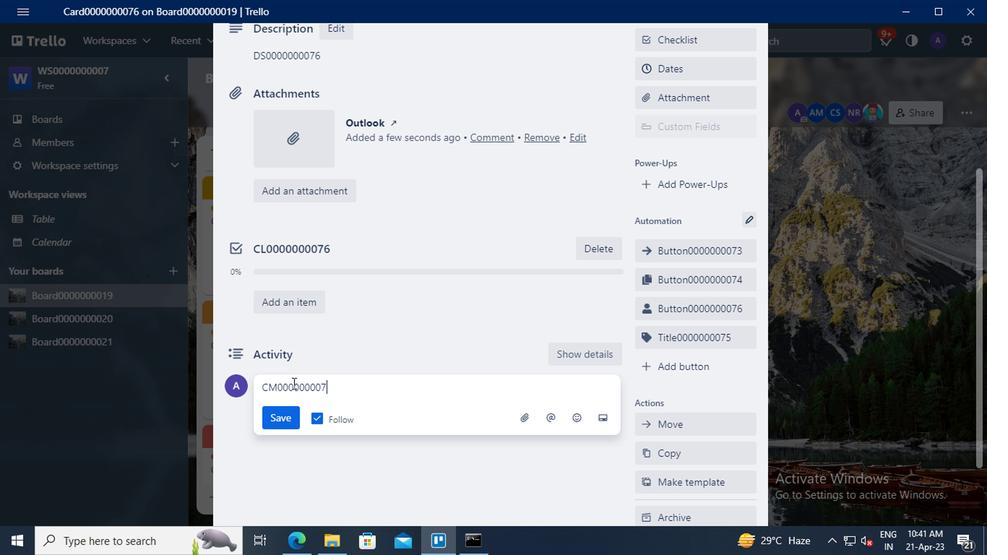 
Action: Mouse moved to (292, 388)
Screenshot: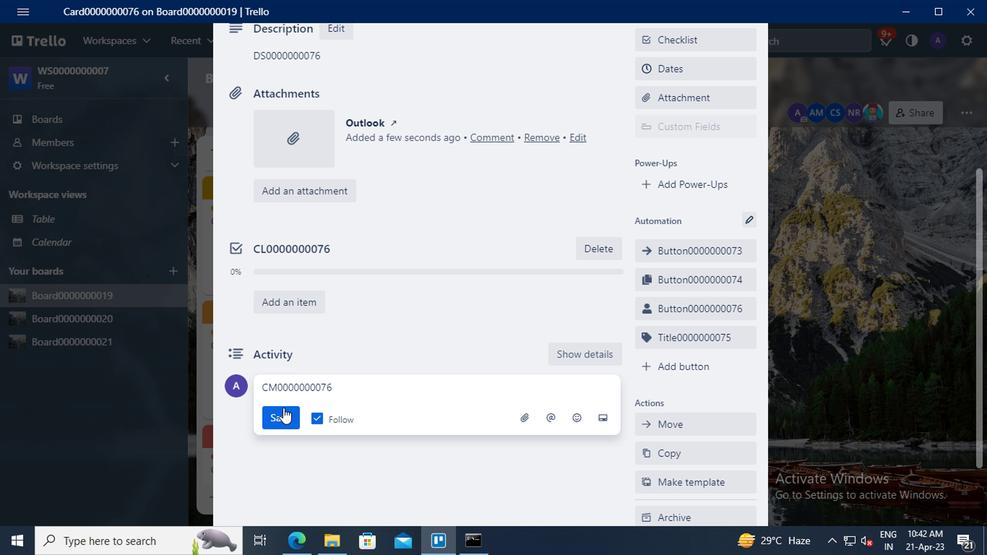 
Action: Mouse pressed left at (292, 388)
Screenshot: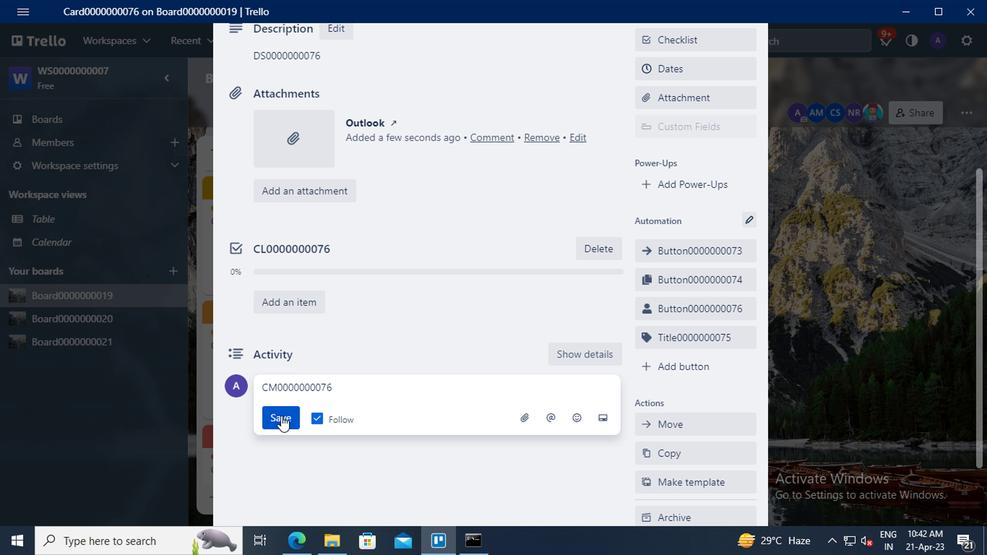 
Action: Mouse moved to (290, 390)
Screenshot: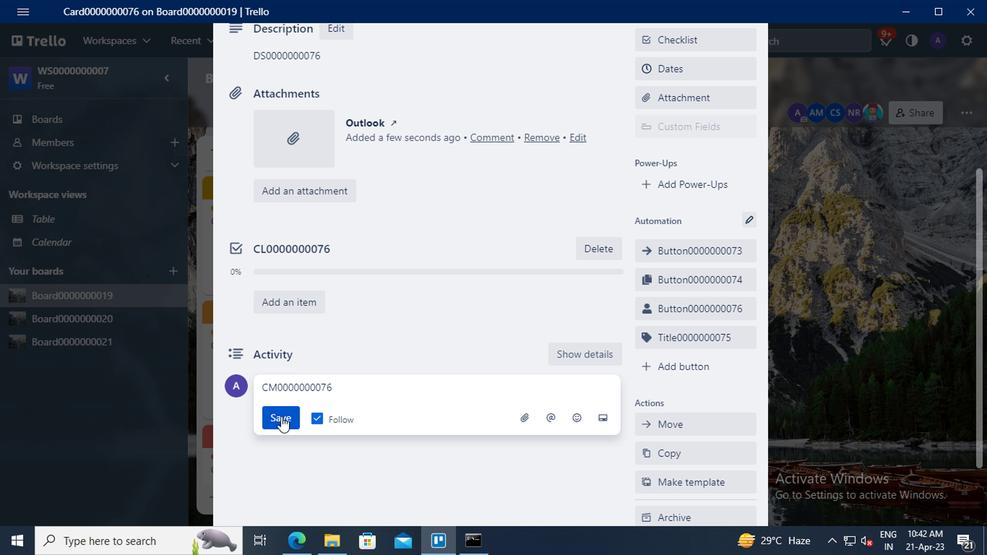 
